 Task: Add an event with the title Casual Webinar: Advanced Google AdWords Campaign Optimization, date '2024/05/05', time 8:00 AM to 10:00 AM, logged in from the account softage.3@softage.netand send the event invitation to softage.9@softage.net and softage.10@softage.net. Set a reminder for the event 5 minutes before
Action: Mouse moved to (103, 98)
Screenshot: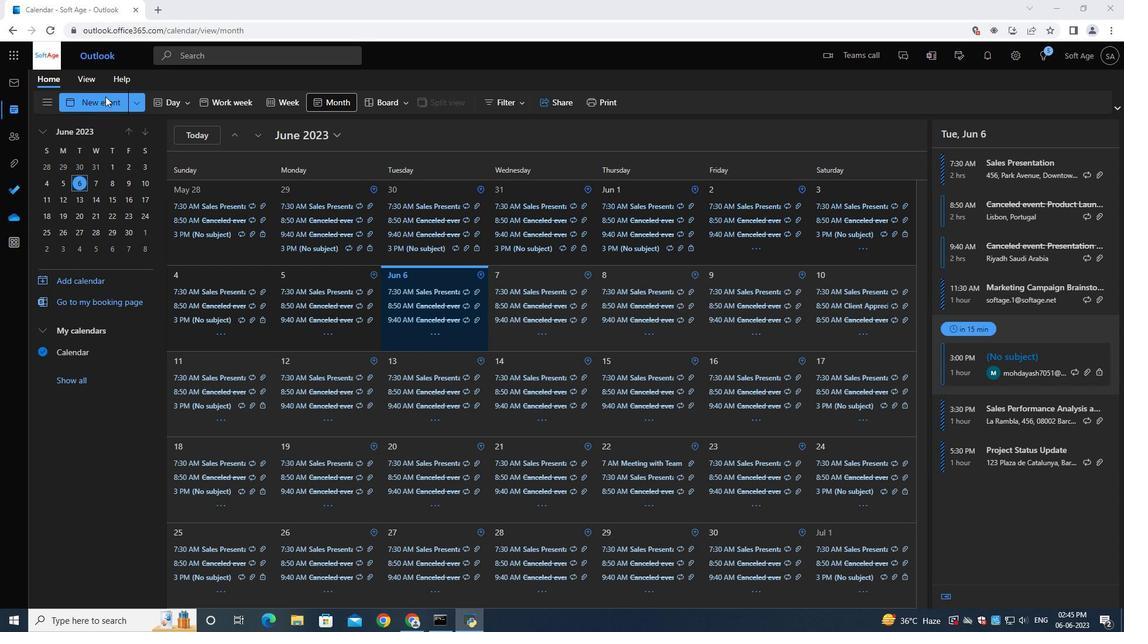 
Action: Mouse pressed left at (103, 98)
Screenshot: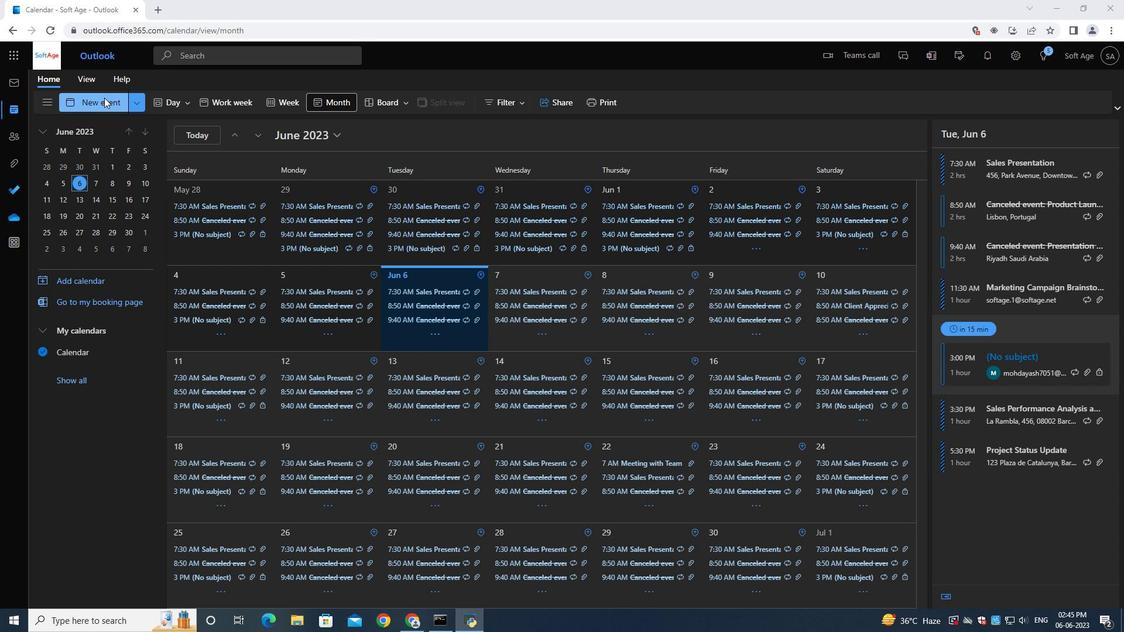 
Action: Mouse moved to (318, 186)
Screenshot: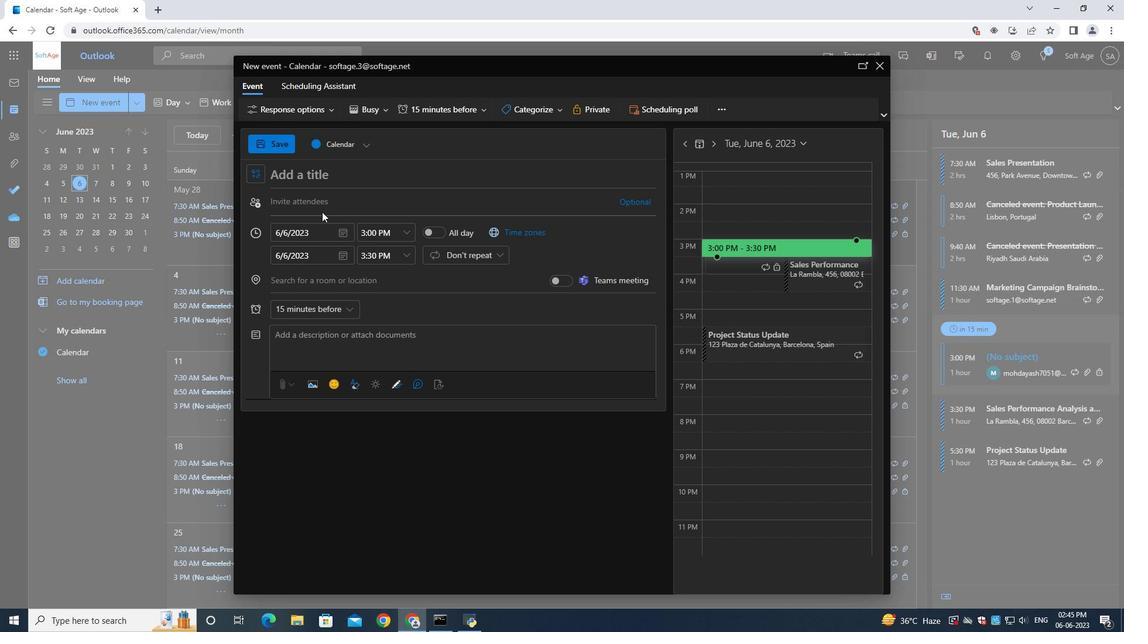 
Action: Key pressed <Key.shift>Casual<Key.space><Key.shift>Webinar<Key.shift_r>:<Key.space><Key.shift>Advanced<Key.space><Key.shift><Key.shift><Key.shift><Key.shift><Key.shift><Key.shift><Key.shift><Key.shift><Key.shift><Key.shift>Google<Key.space><Key.shift><Key.shift><Key.shift><Key.shift><Key.shift><Key.shift><Key.shift><Key.shift><Key.shift><Key.shift><Key.shift>Ad<Key.shift>Words<Key.space><Key.shift><Key.shift><Key.shift>Campaign<Key.space><Key.shift><Key.shift><Key.shift><Key.shift><Key.shift><Key.shift><Key.shift><Key.shift><Key.shift><Key.shift><Key.shift><Key.shift><Key.shift><Key.shift><Key.shift><Key.shift><Key.shift><Key.shift><Key.shift>Optimization
Screenshot: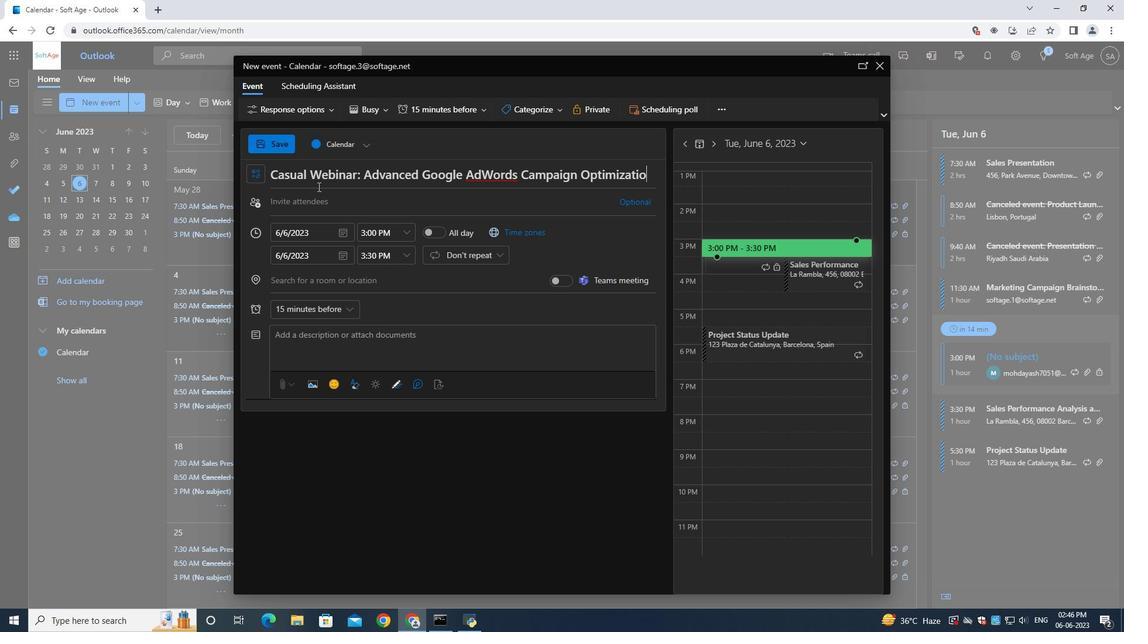 
Action: Mouse moved to (343, 232)
Screenshot: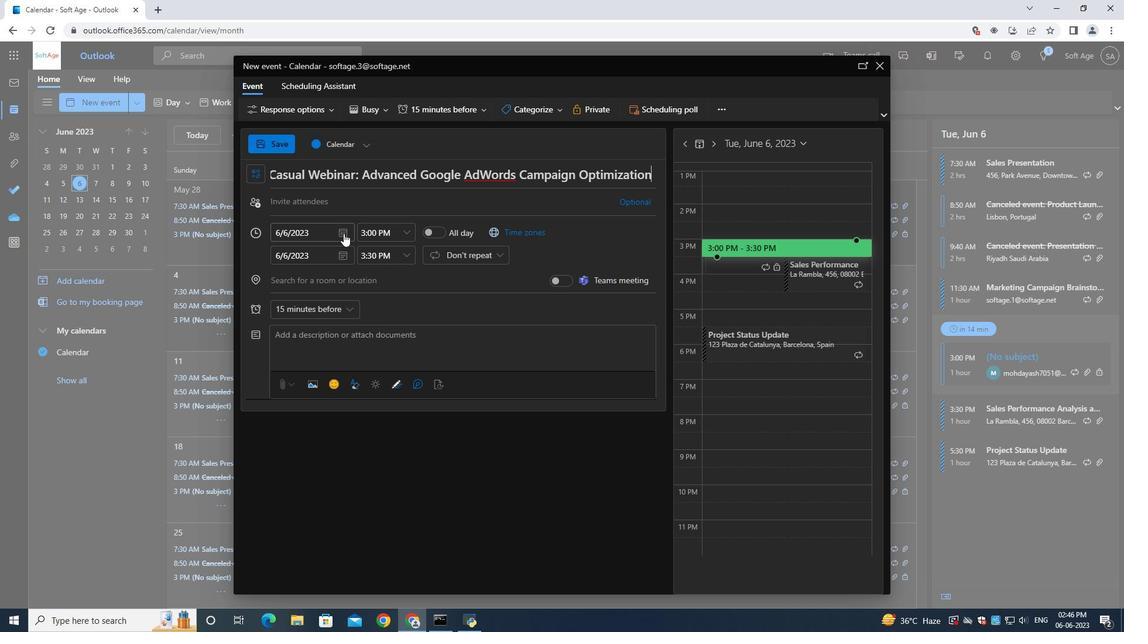 
Action: Mouse pressed left at (343, 232)
Screenshot: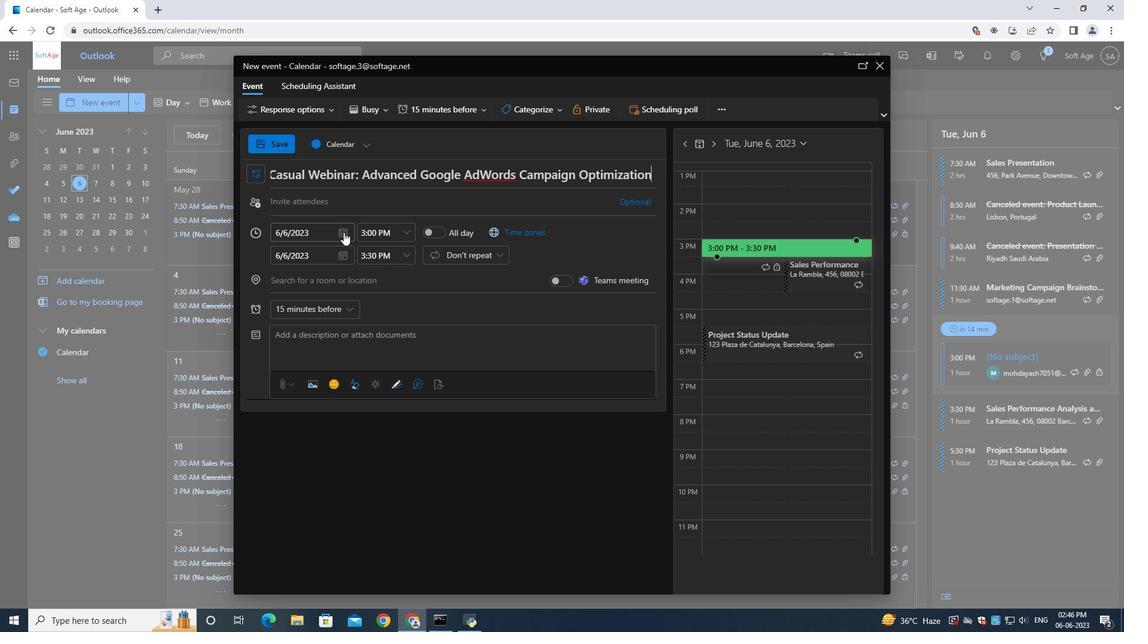 
Action: Mouse moved to (377, 254)
Screenshot: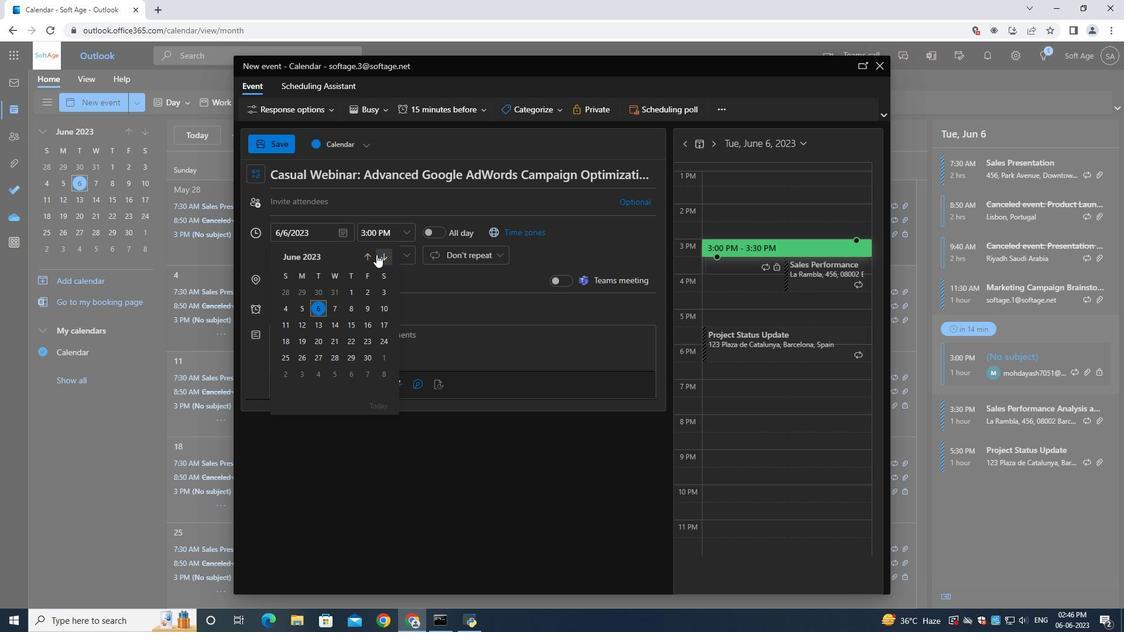 
Action: Mouse pressed left at (377, 254)
Screenshot: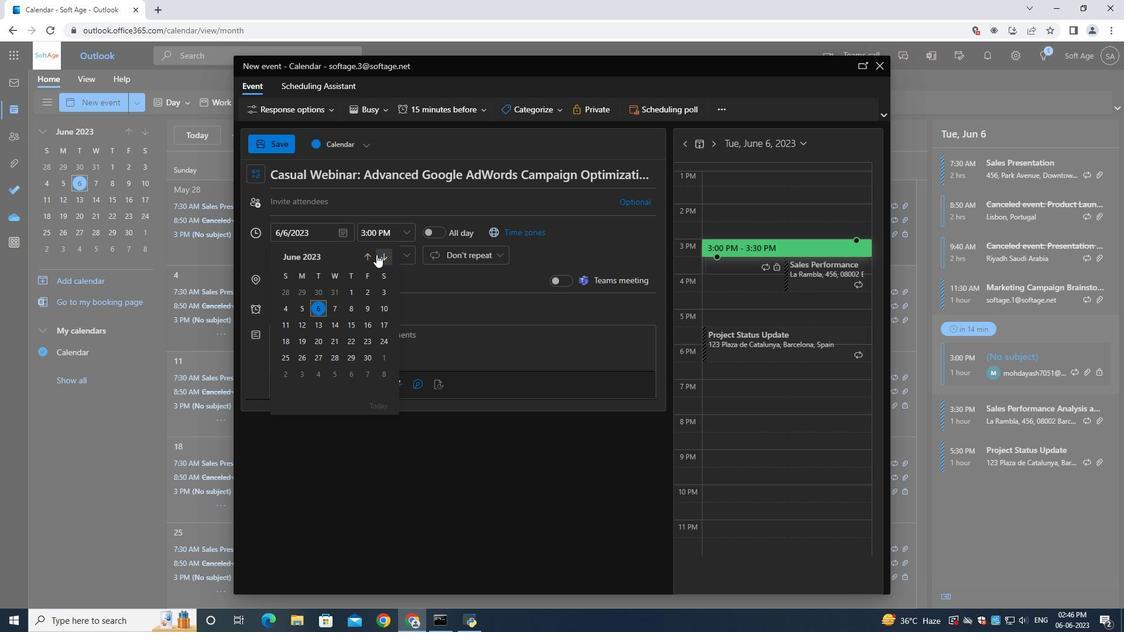 
Action: Mouse pressed left at (377, 254)
Screenshot: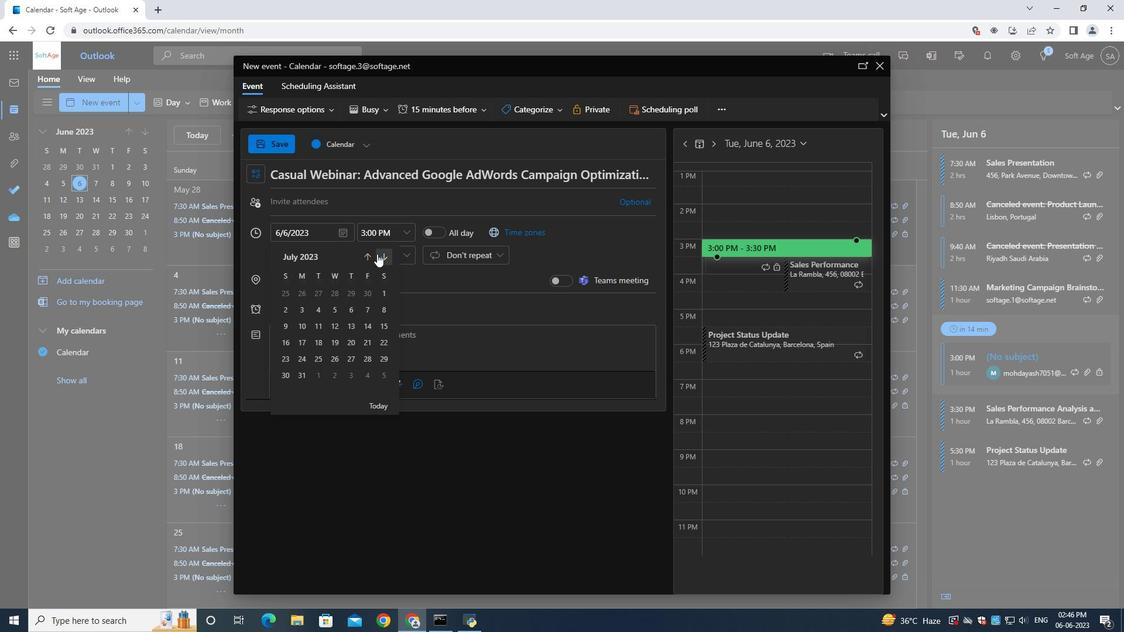 
Action: Mouse pressed left at (377, 254)
Screenshot: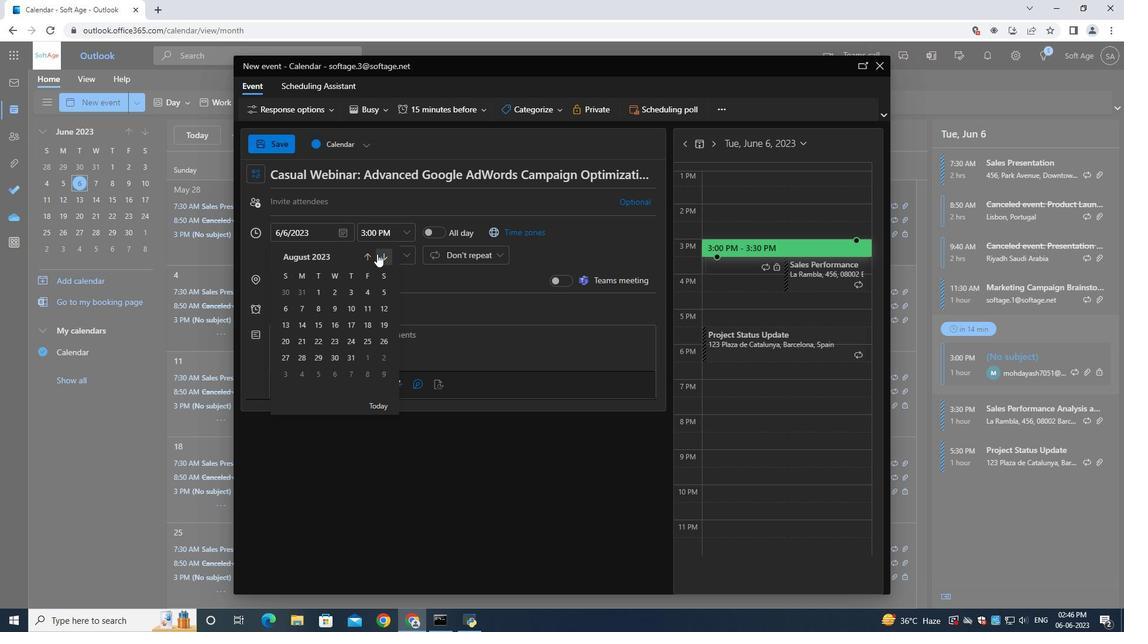 
Action: Mouse pressed left at (377, 254)
Screenshot: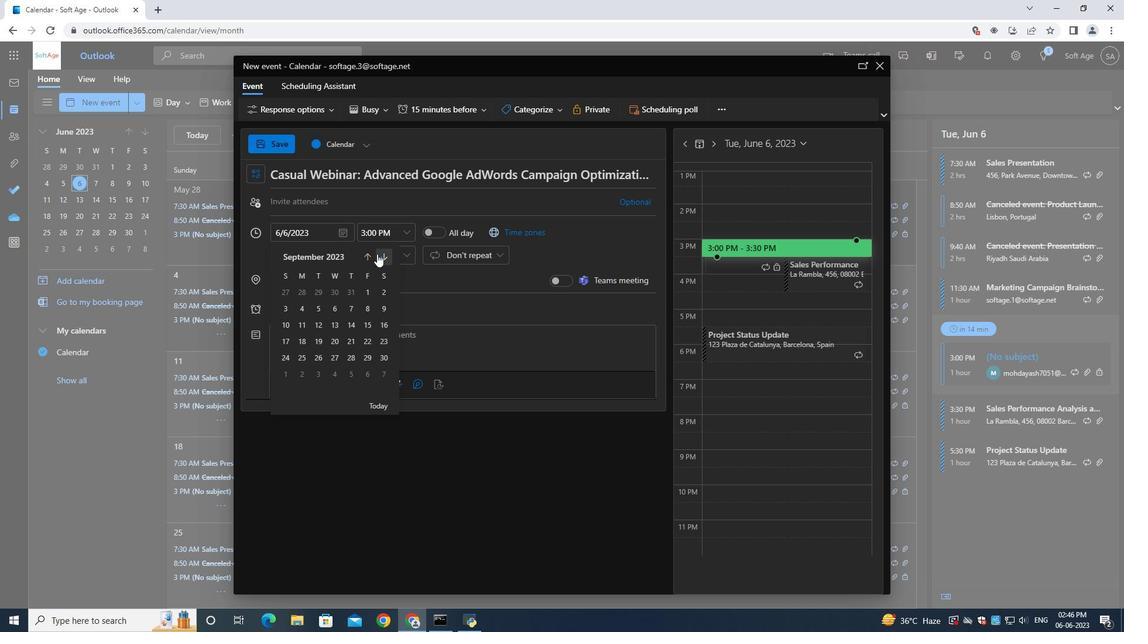 
Action: Mouse pressed left at (377, 254)
Screenshot: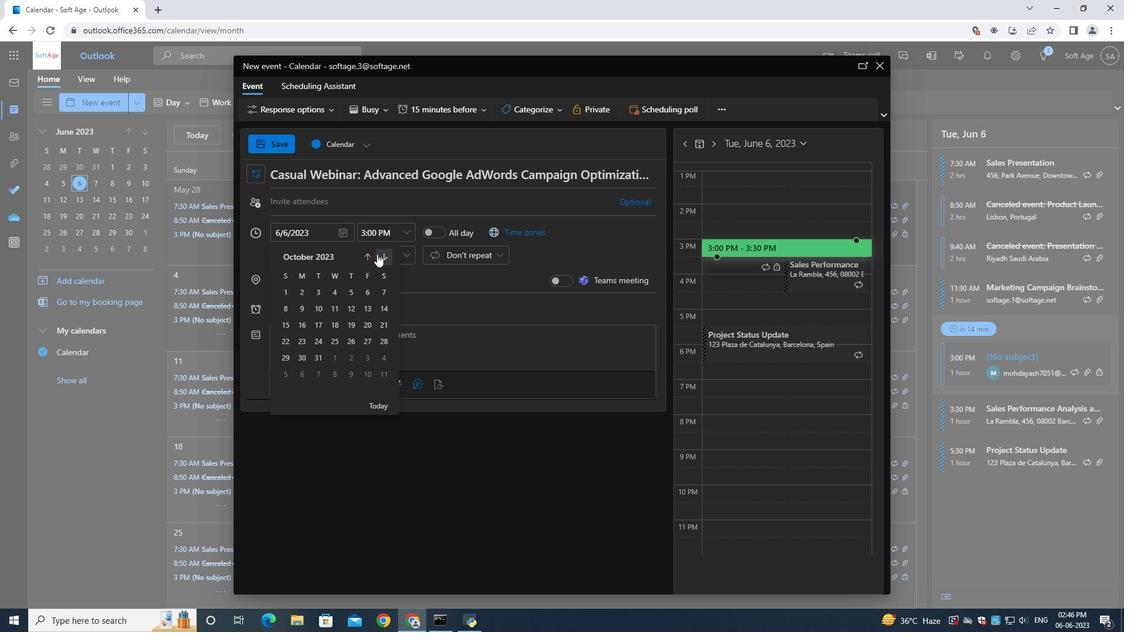 
Action: Mouse pressed left at (377, 254)
Screenshot: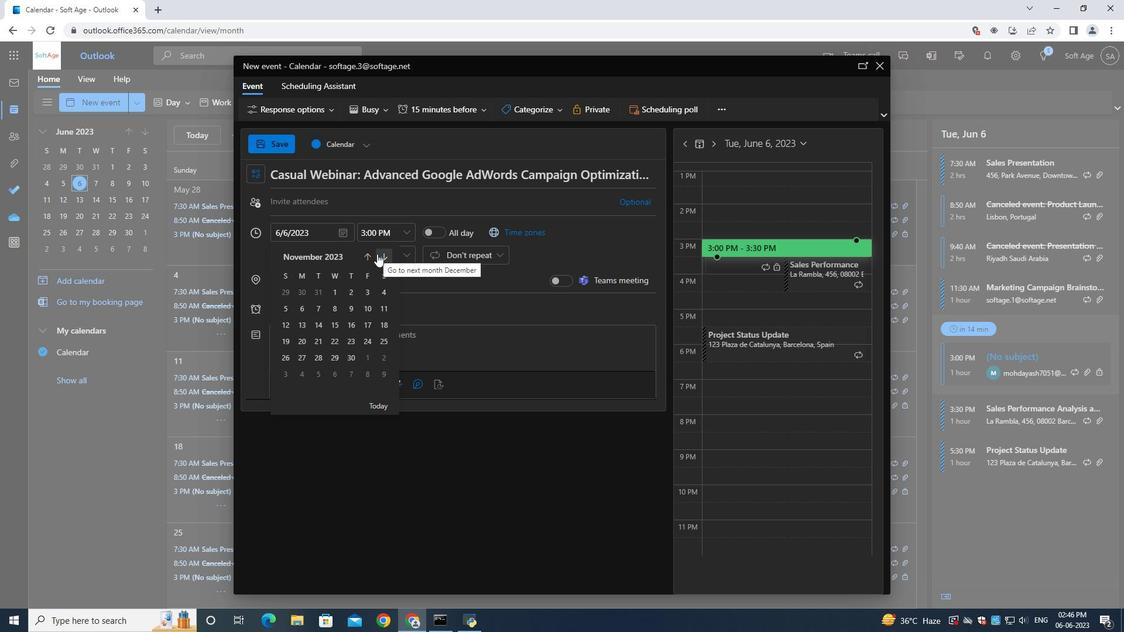 
Action: Mouse pressed left at (377, 254)
Screenshot: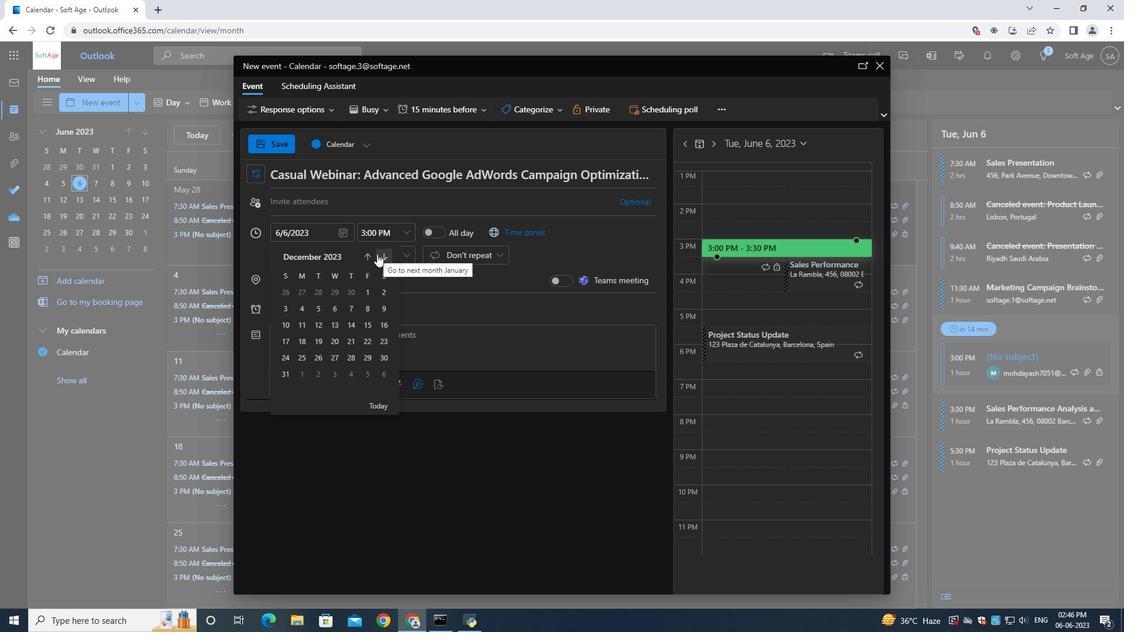 
Action: Mouse pressed left at (377, 254)
Screenshot: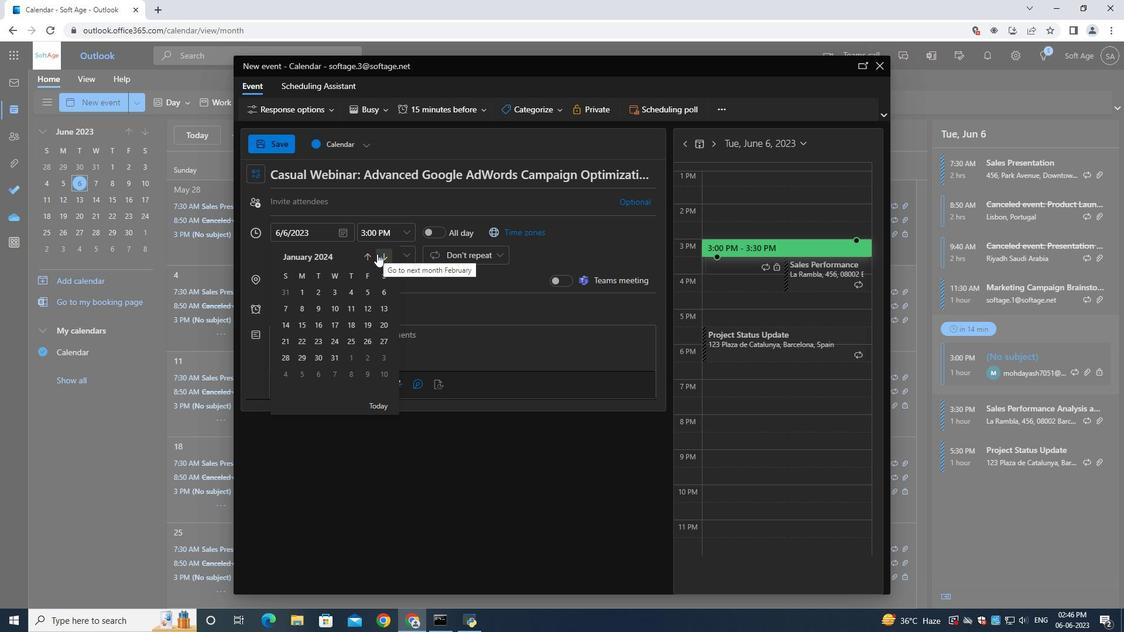 
Action: Mouse pressed left at (377, 254)
Screenshot: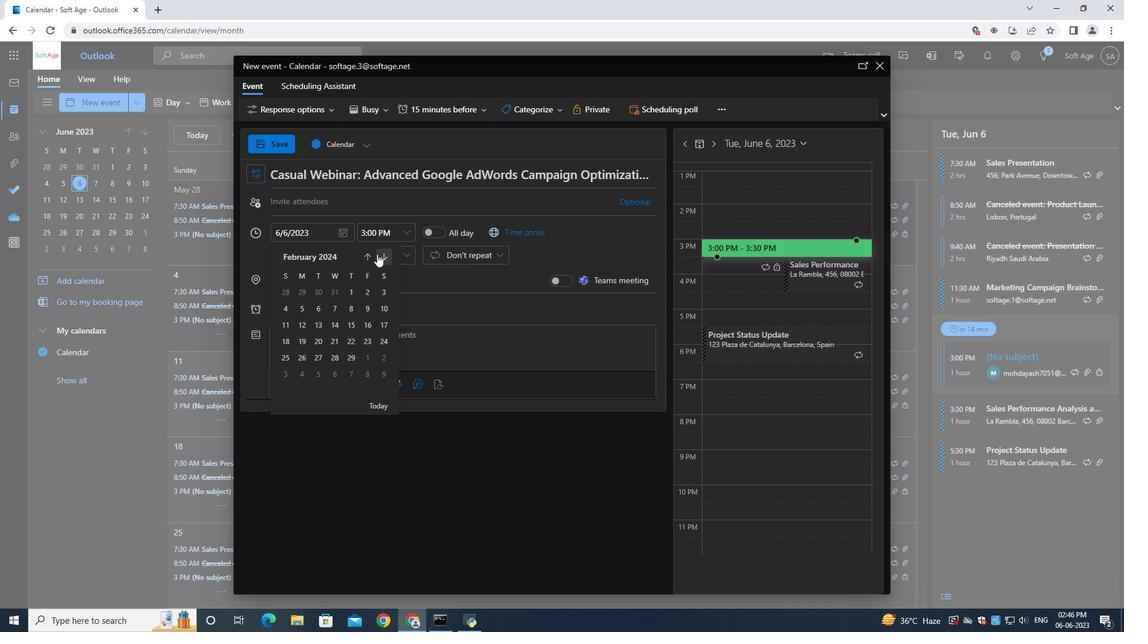 
Action: Mouse pressed left at (377, 254)
Screenshot: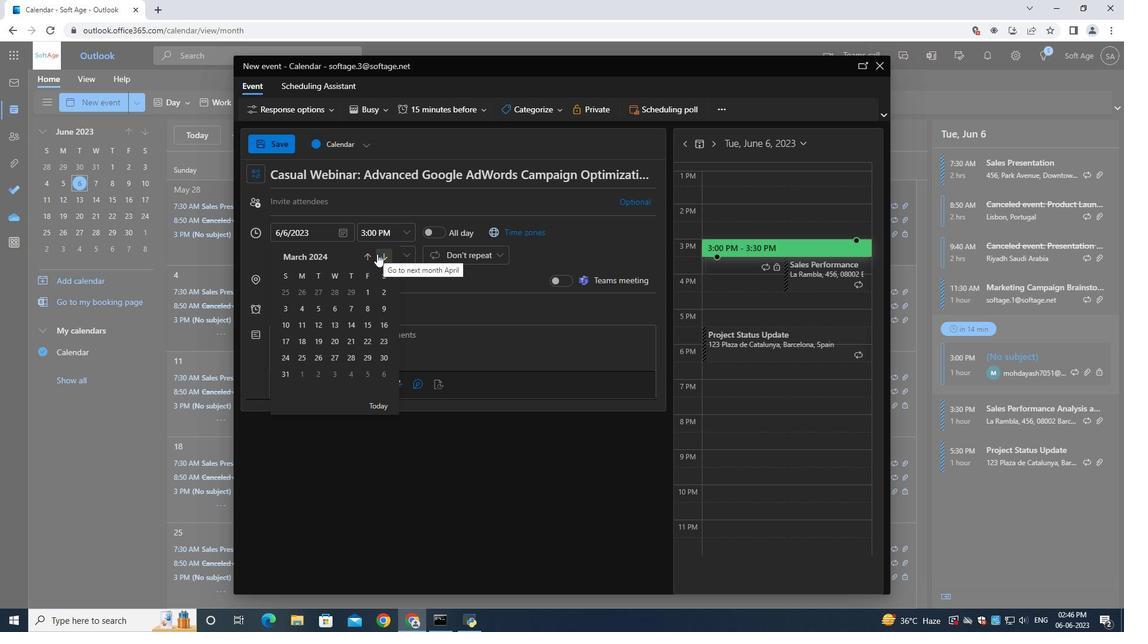 
Action: Mouse pressed left at (377, 254)
Screenshot: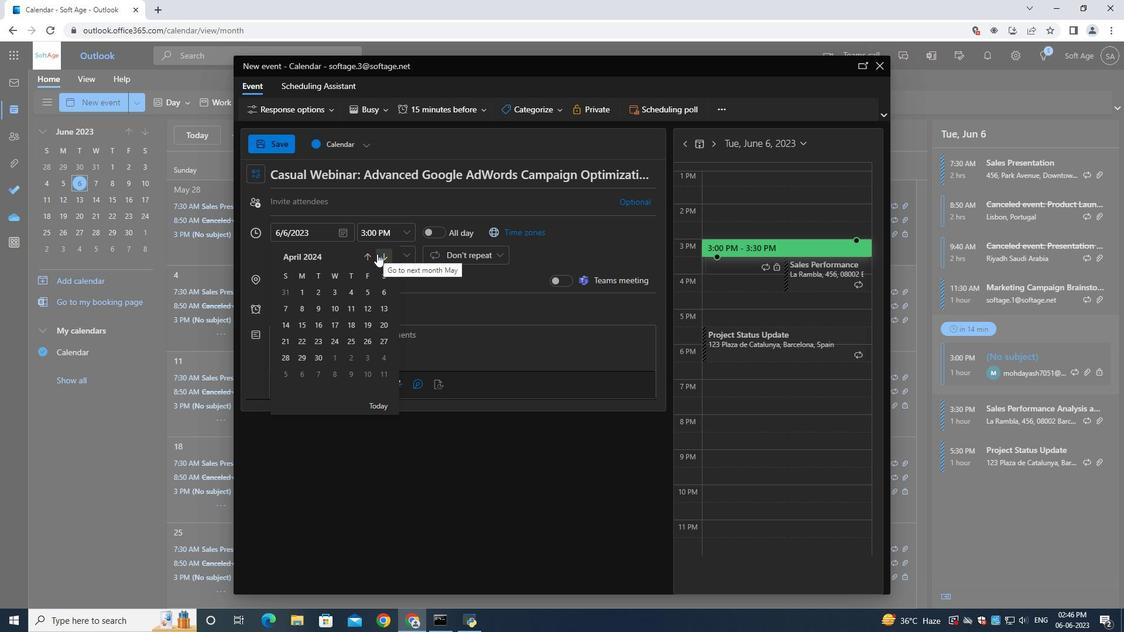 
Action: Mouse moved to (291, 312)
Screenshot: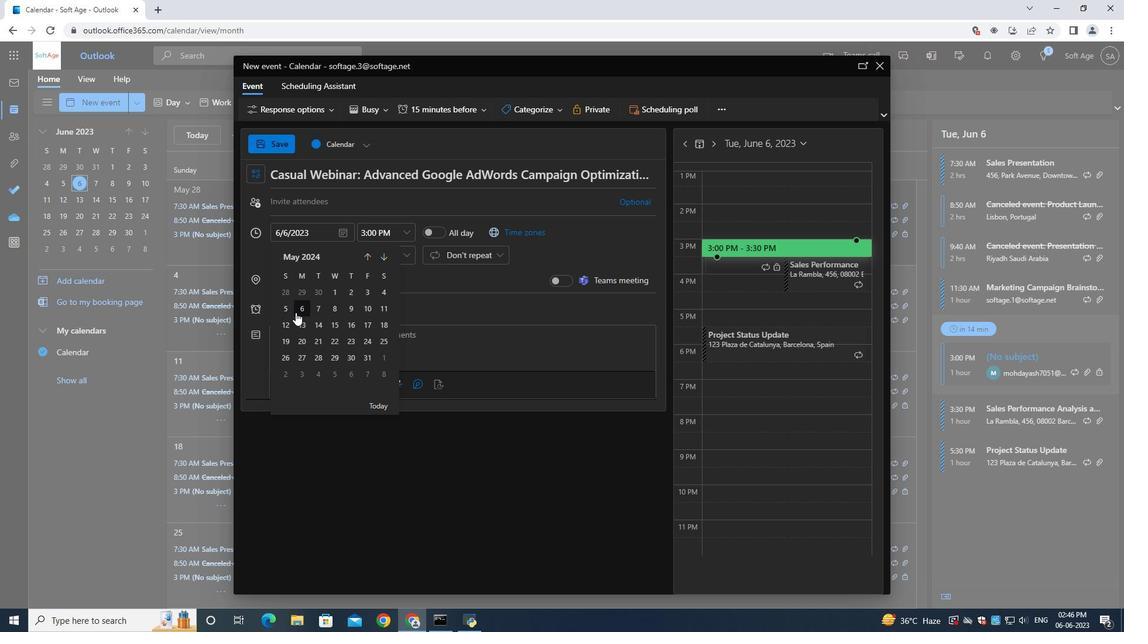 
Action: Mouse pressed left at (291, 312)
Screenshot: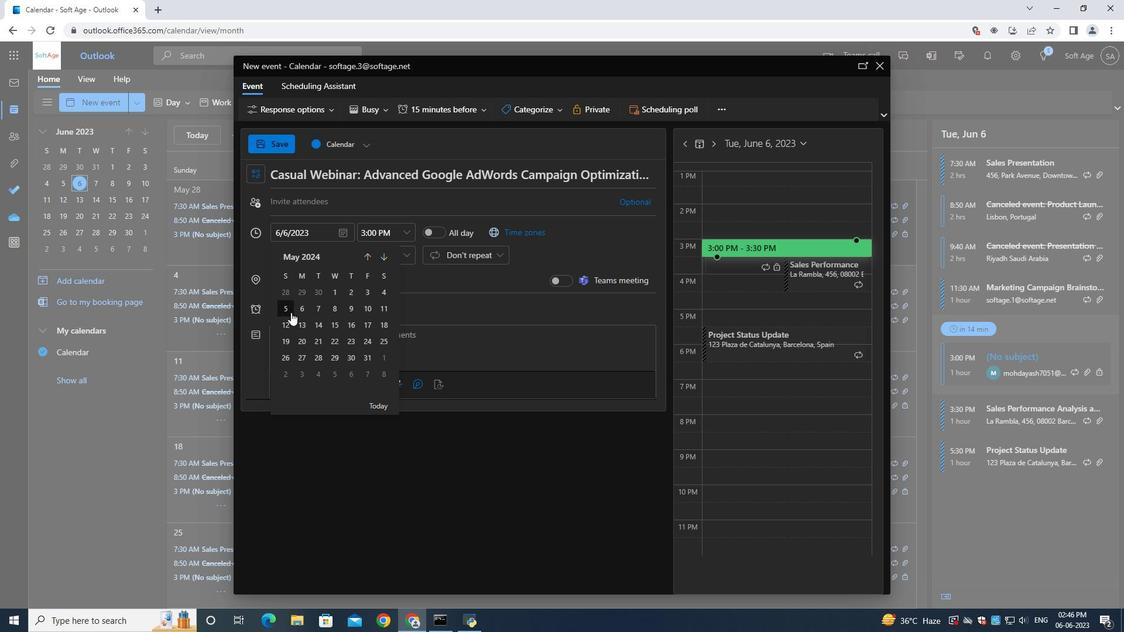 
Action: Mouse moved to (370, 233)
Screenshot: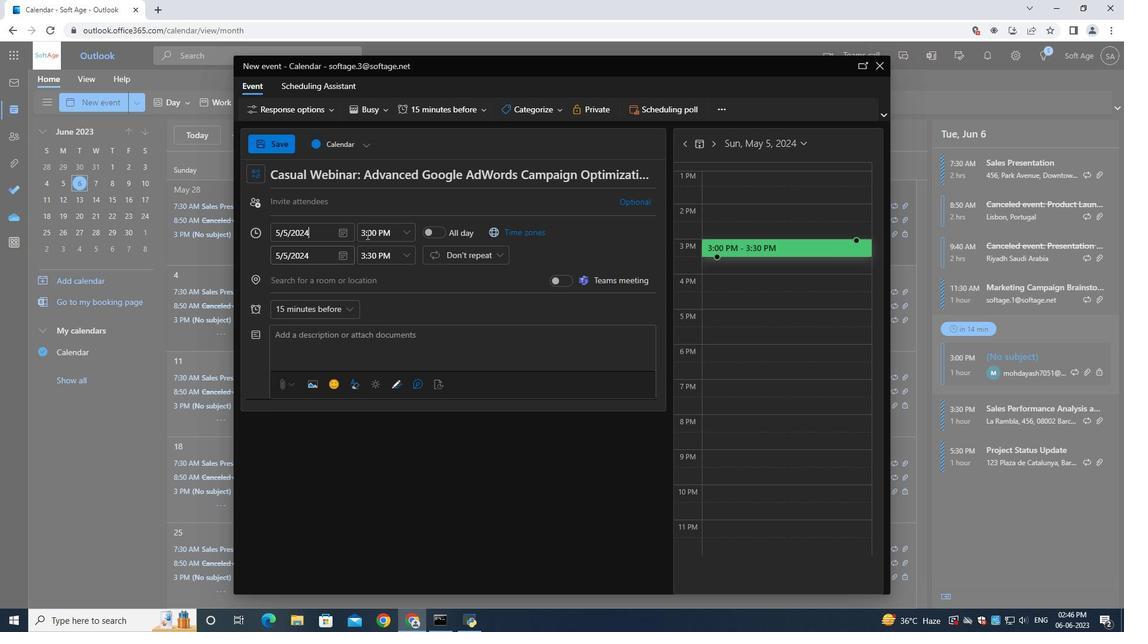 
Action: Mouse pressed left at (370, 233)
Screenshot: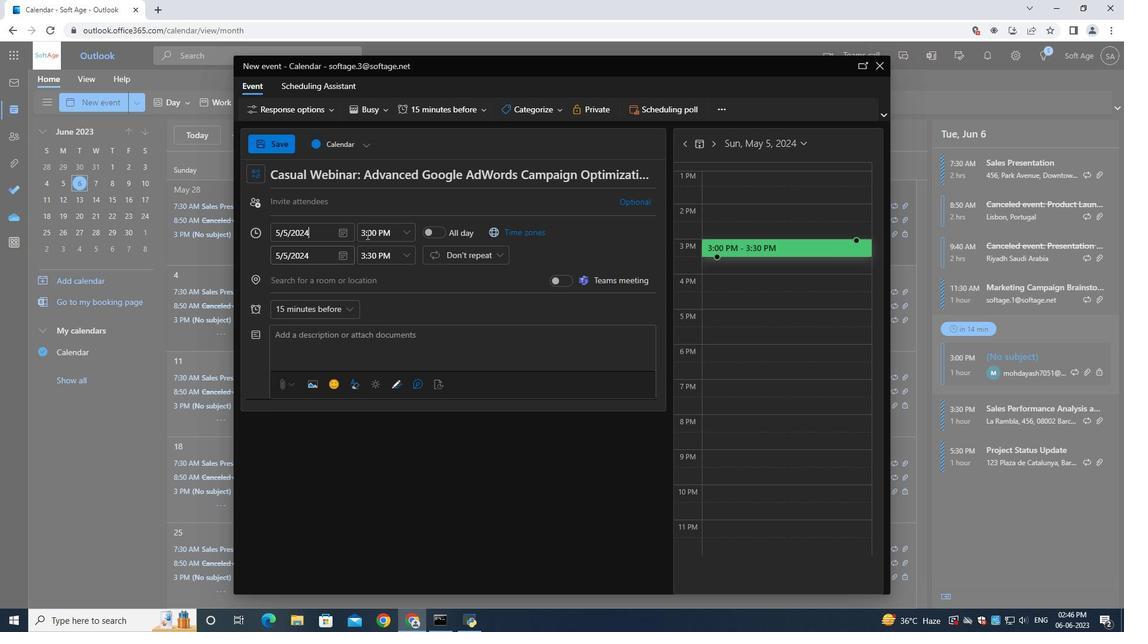 
Action: Key pressed 8<Key.shift_r>:00<Key.shift><Key.shift><Key.shift>AM
Screenshot: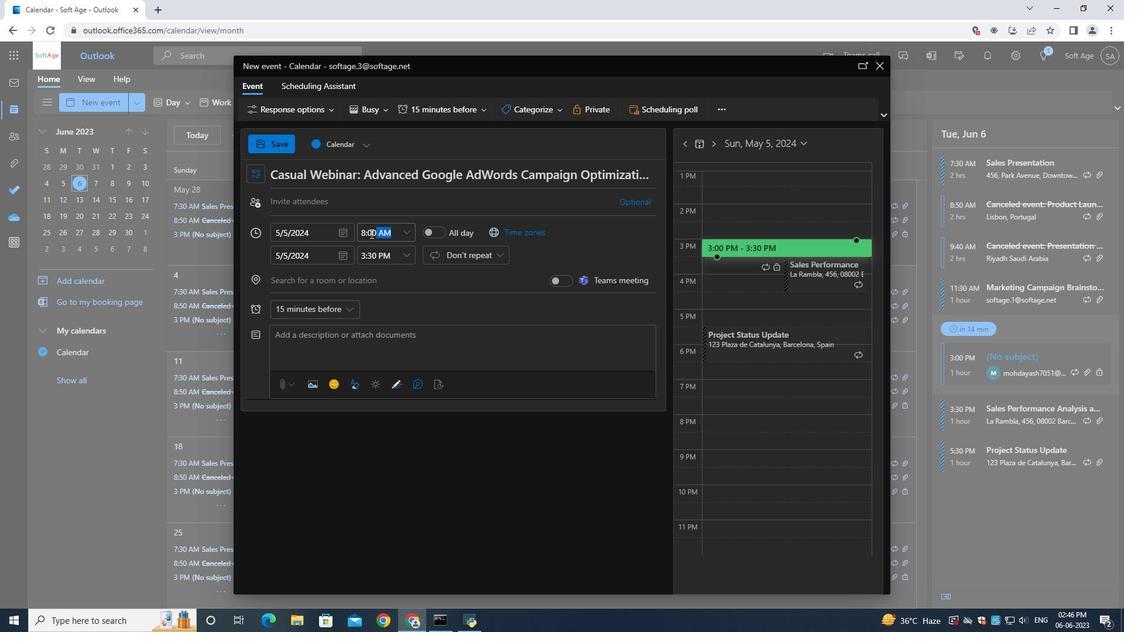 
Action: Mouse moved to (371, 250)
Screenshot: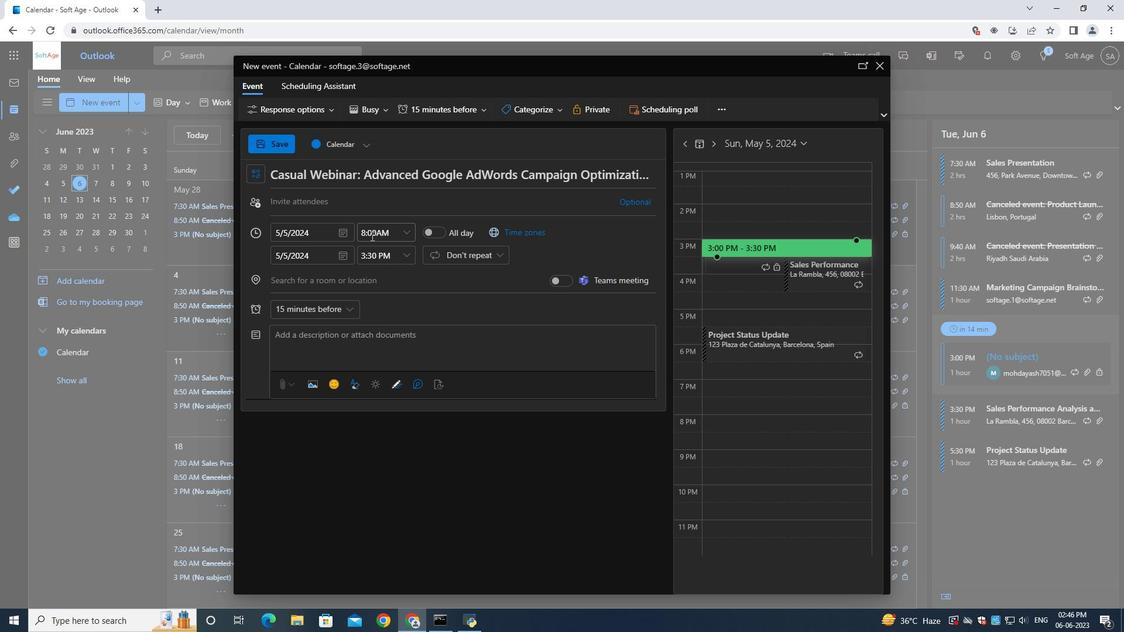 
Action: Mouse pressed left at (371, 250)
Screenshot: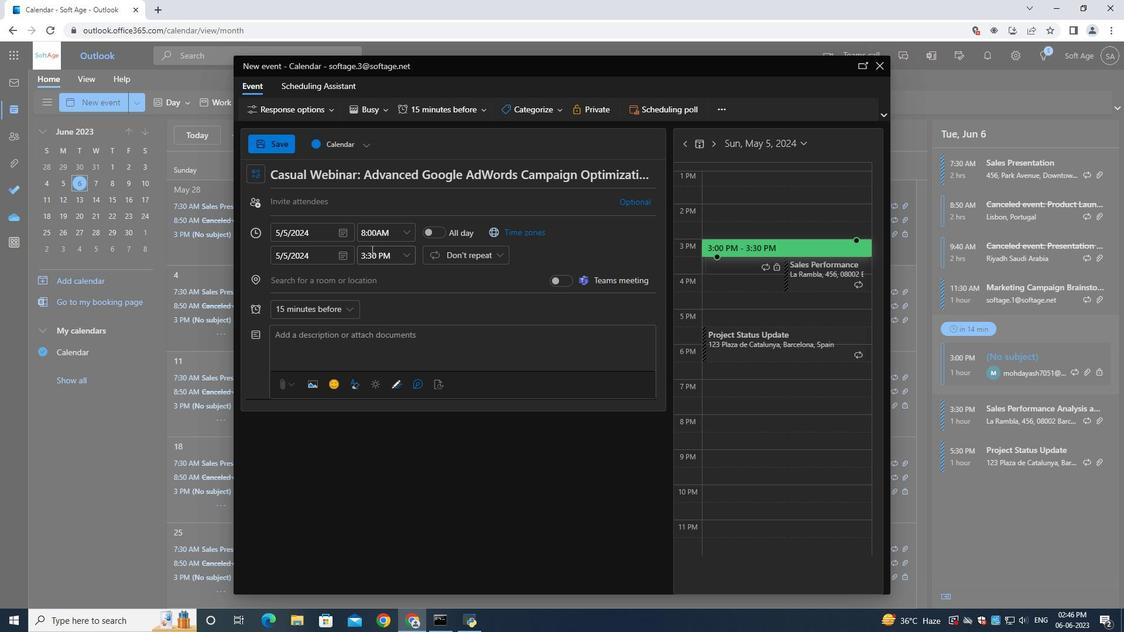
Action: Mouse moved to (370, 250)
Screenshot: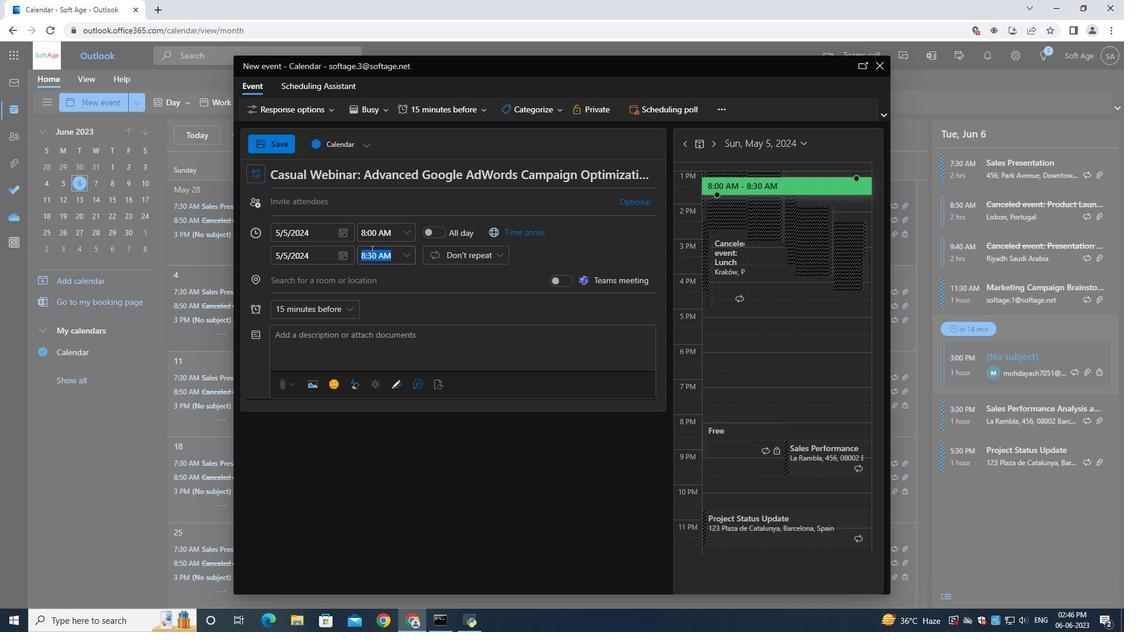 
Action: Key pressed 10<Key.shift_r>:00<Key.shift>AM
Screenshot: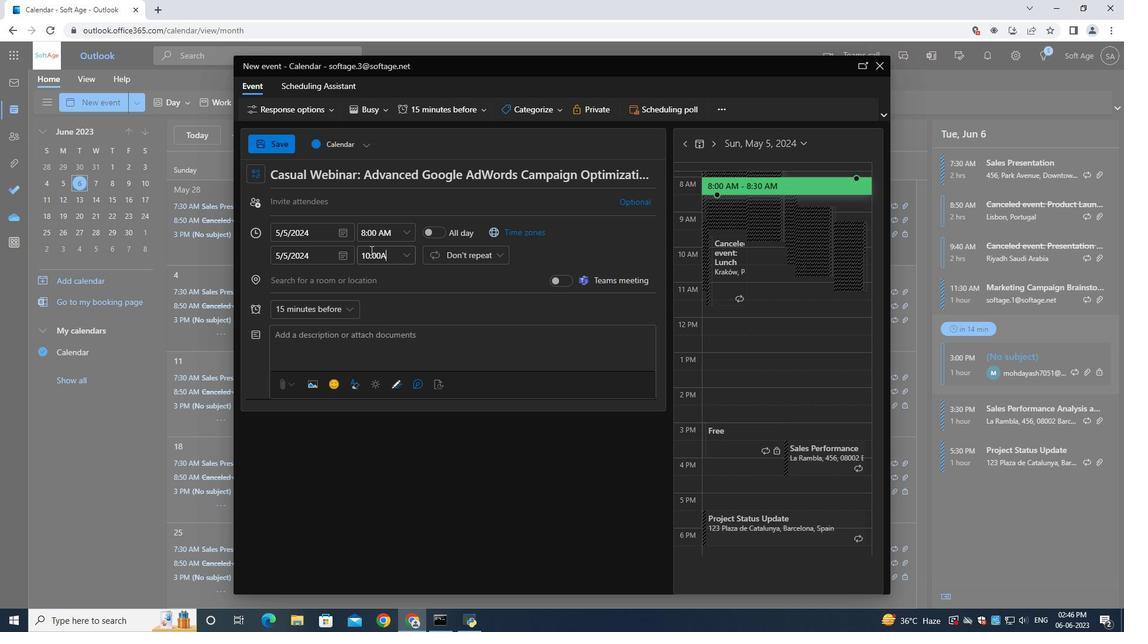 
Action: Mouse moved to (297, 205)
Screenshot: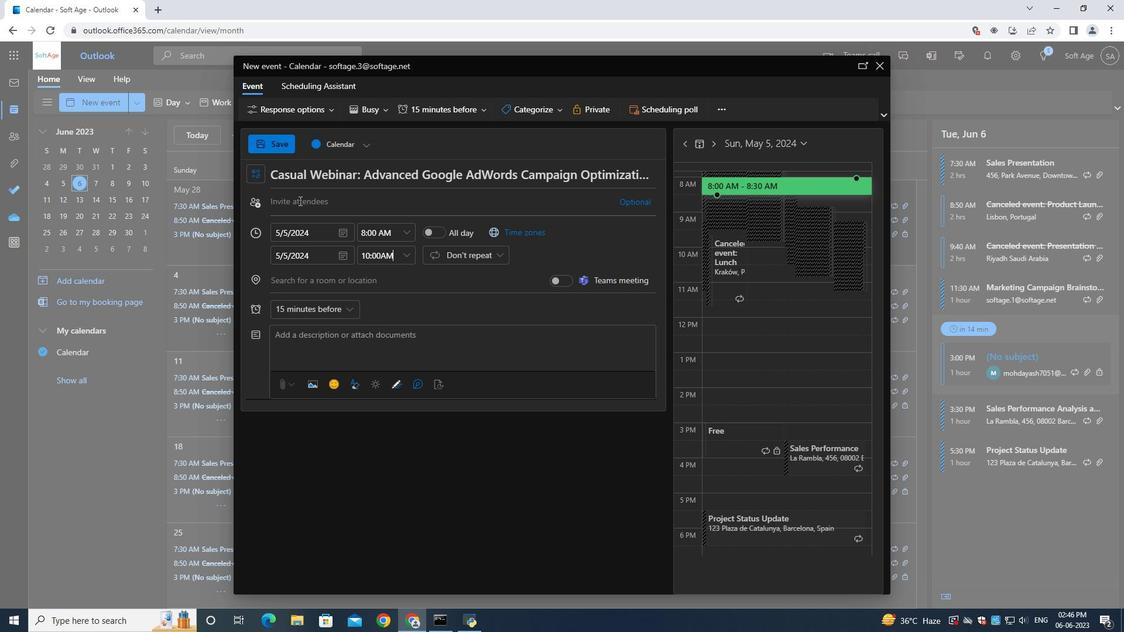 
Action: Mouse pressed left at (297, 205)
Screenshot: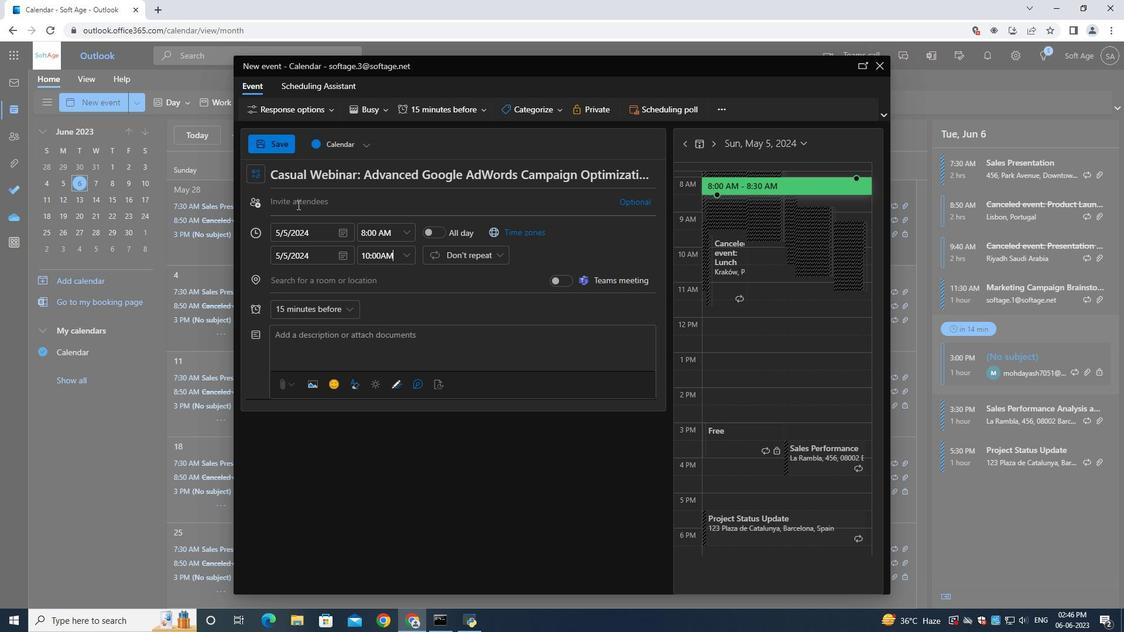 
Action: Mouse moved to (297, 205)
Screenshot: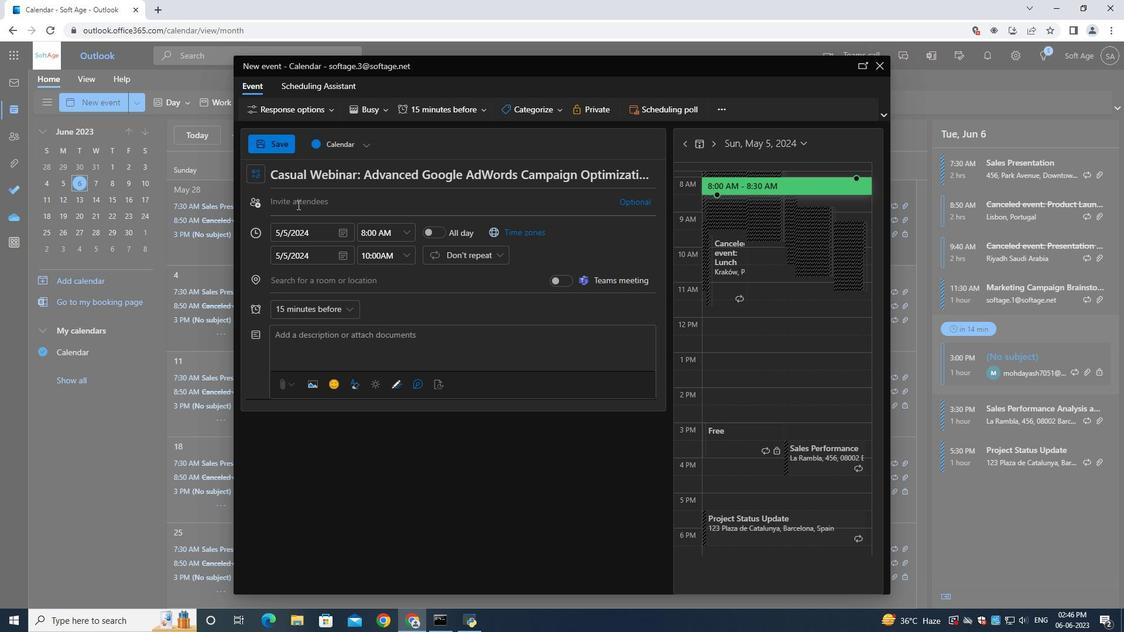
Action: Key pressed softage.10<Key.shift>@softage.net
Screenshot: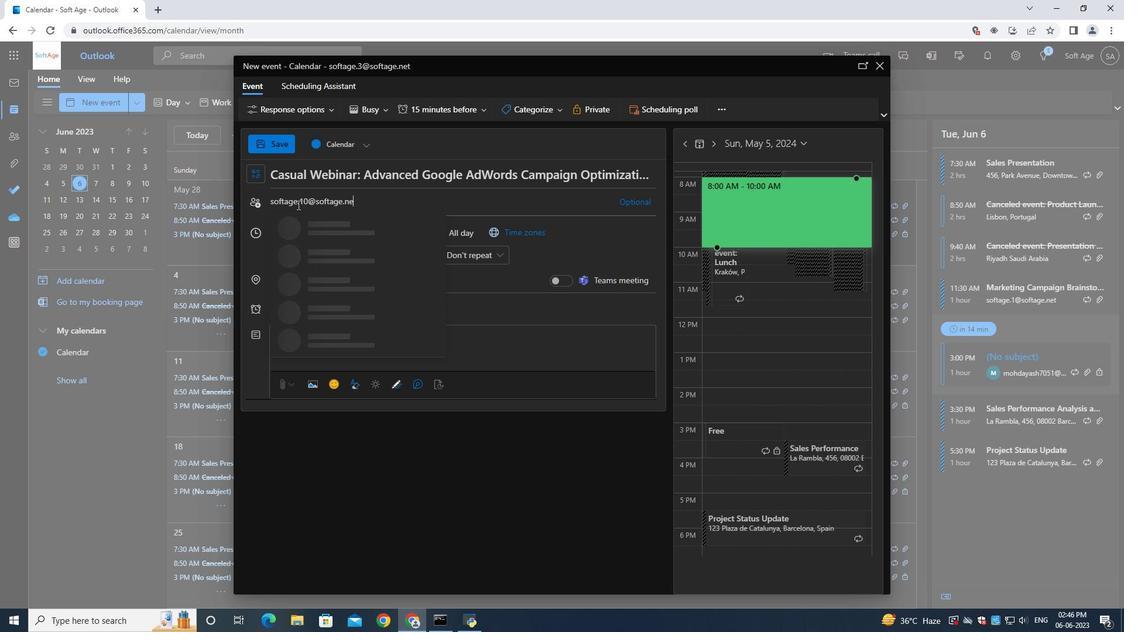 
Action: Mouse moved to (322, 226)
Screenshot: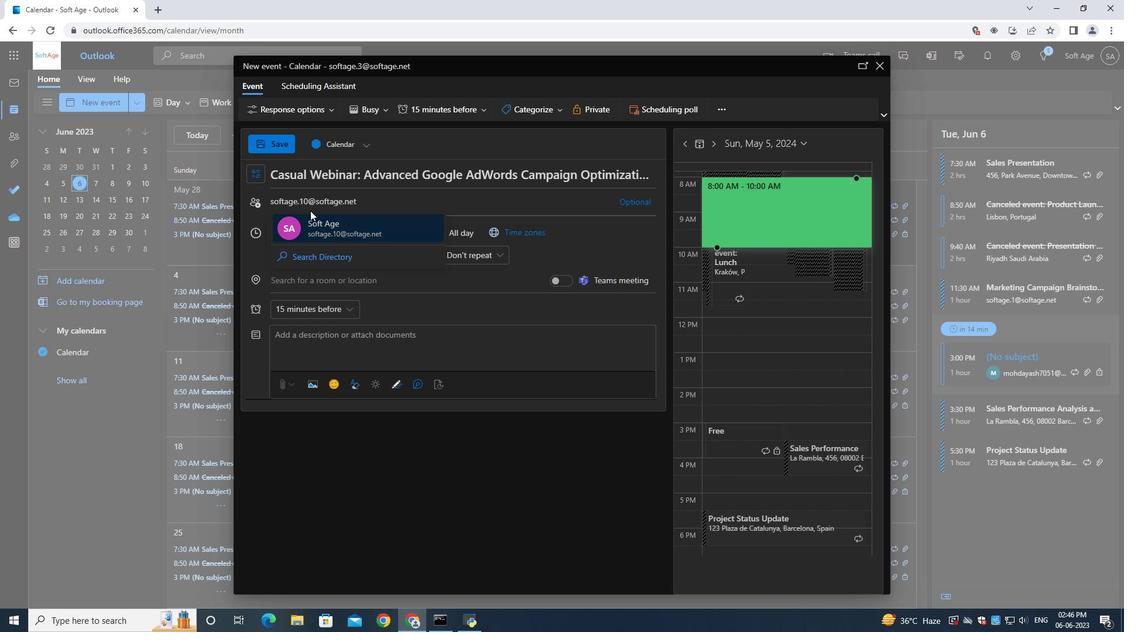 
Action: Mouse pressed left at (322, 226)
Screenshot: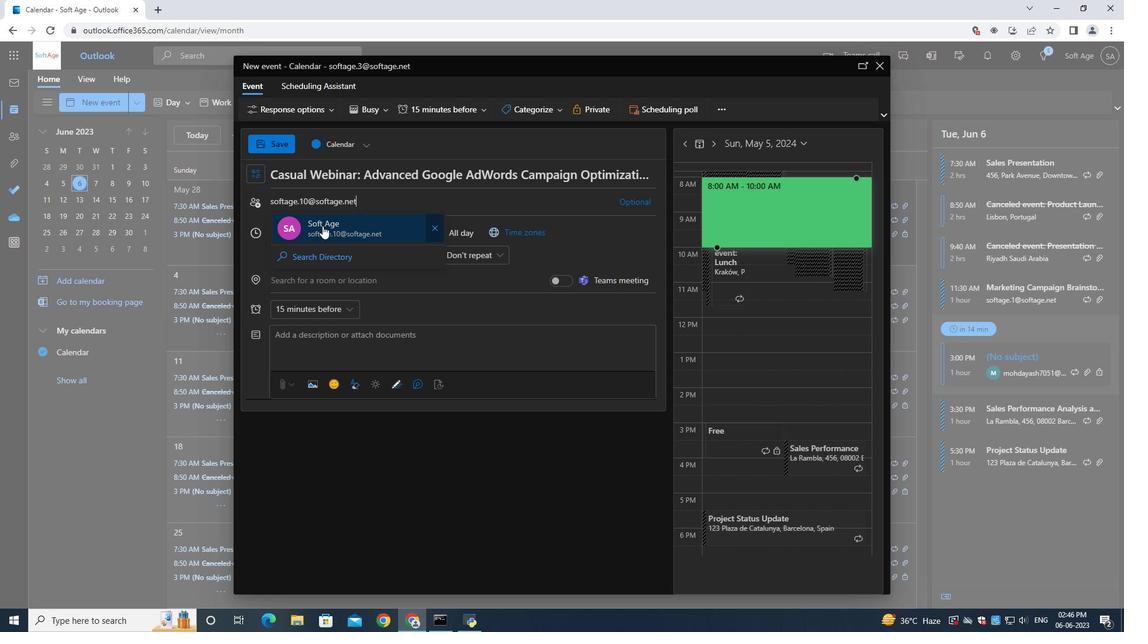 
Action: Key pressed softage.9<Key.shift>@softage.net
Screenshot: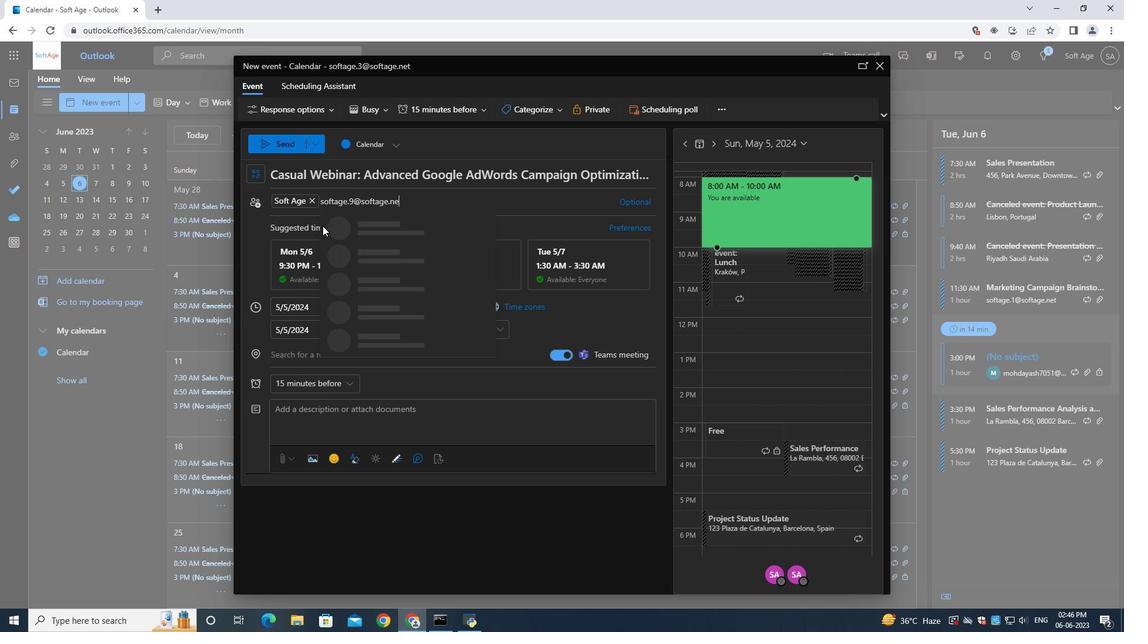 
Action: Mouse moved to (348, 229)
Screenshot: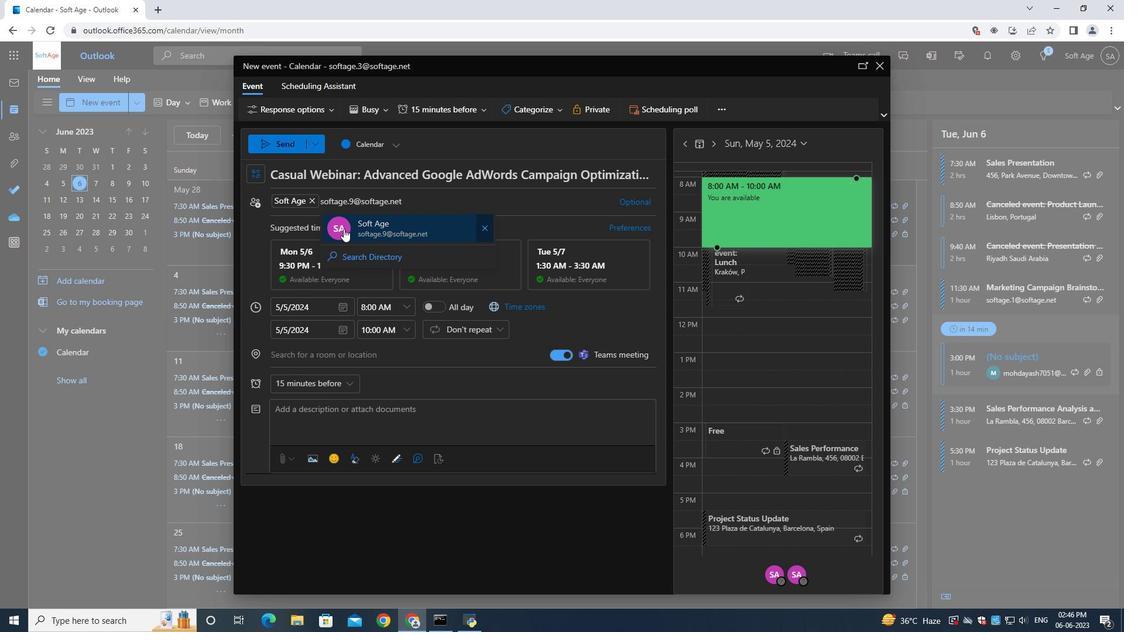 
Action: Mouse pressed left at (348, 229)
Screenshot: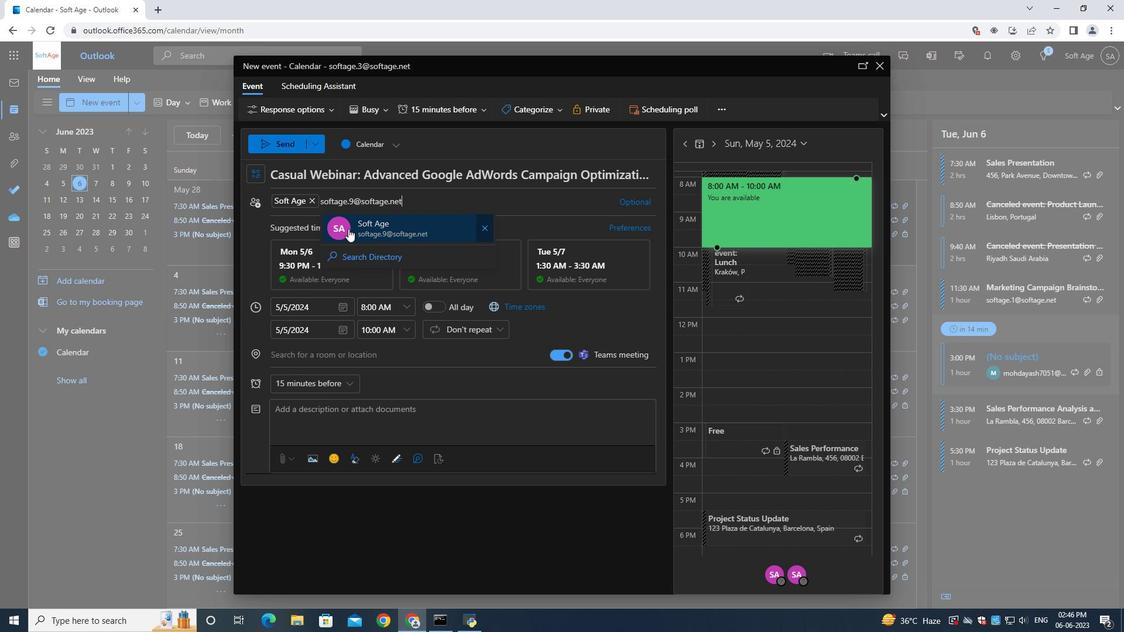 
Action: Mouse moved to (312, 380)
Screenshot: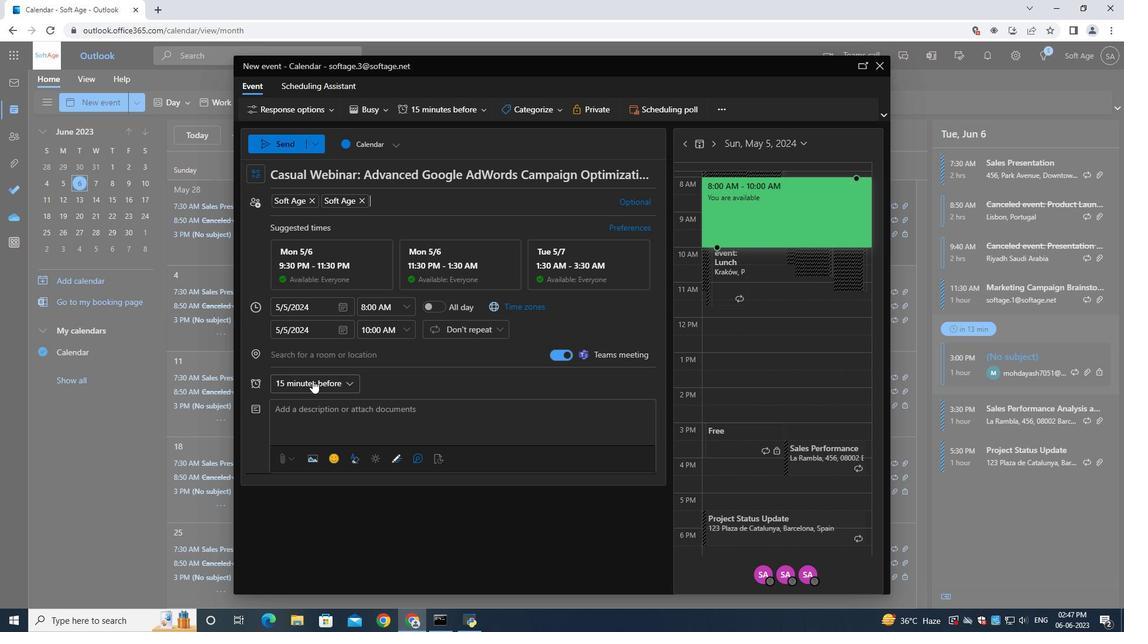 
Action: Mouse pressed left at (312, 380)
Screenshot: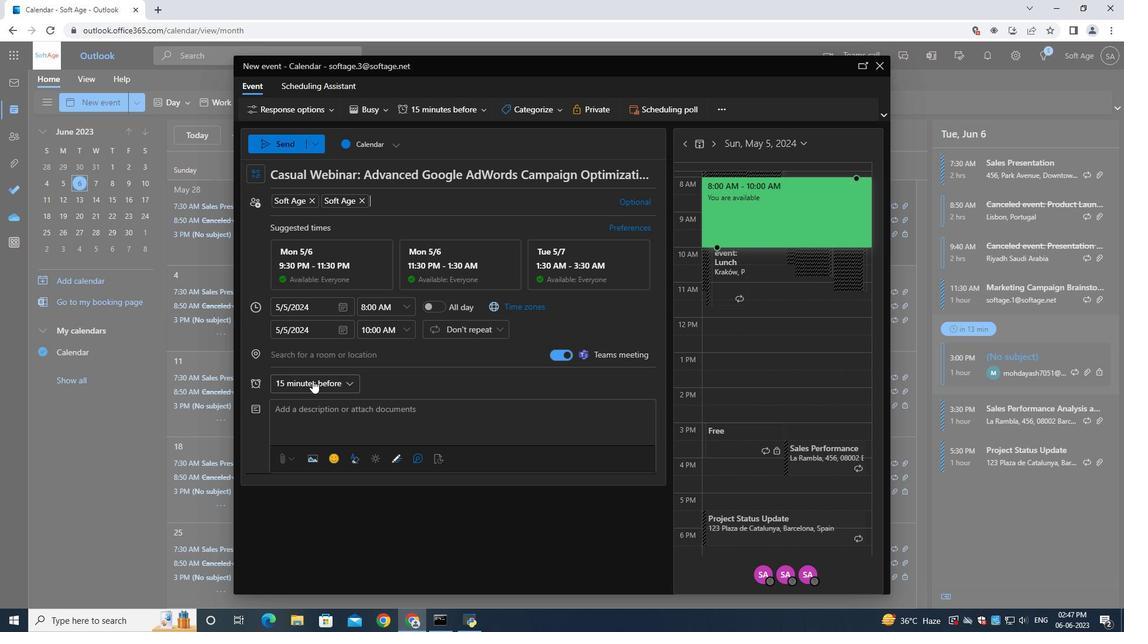 
Action: Mouse moved to (316, 203)
Screenshot: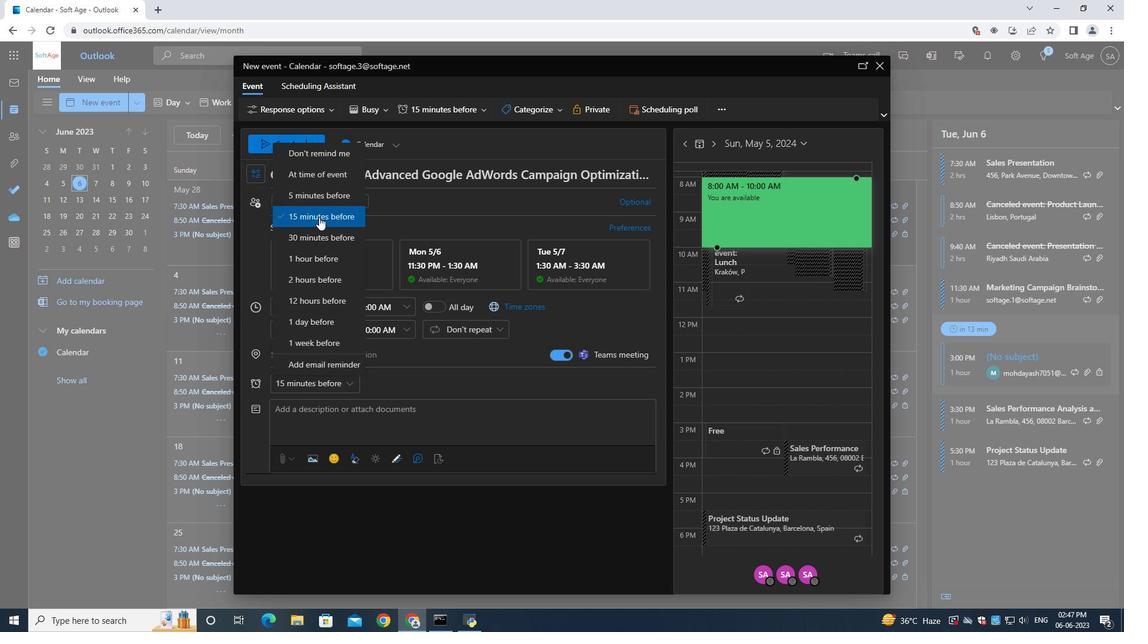 
Action: Mouse pressed left at (316, 203)
Screenshot: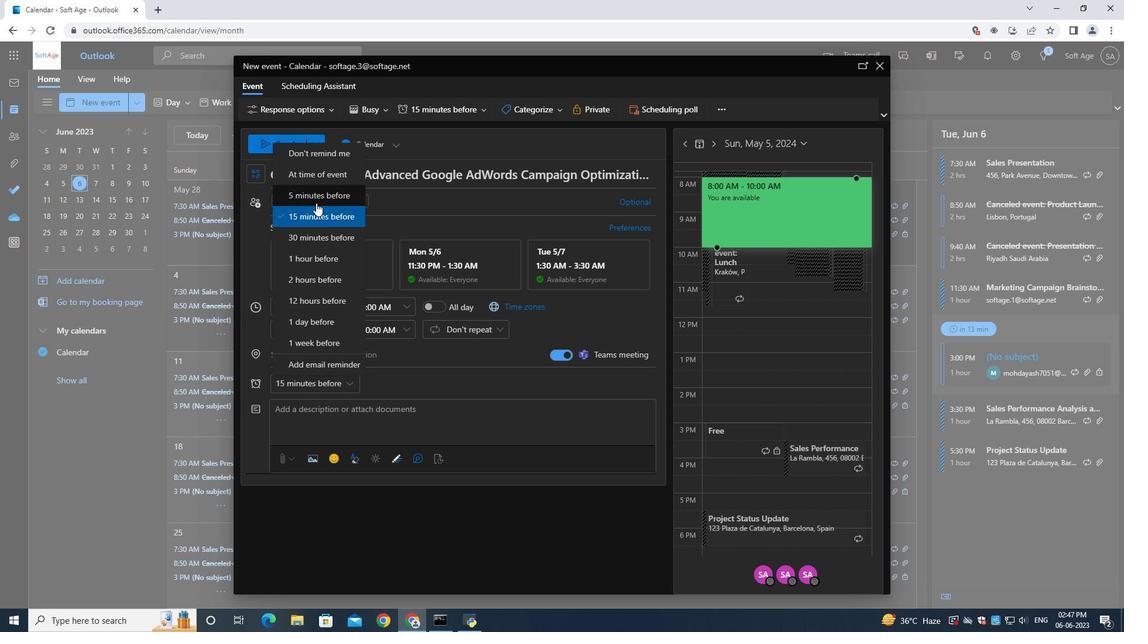 
Action: Mouse moved to (291, 145)
Screenshot: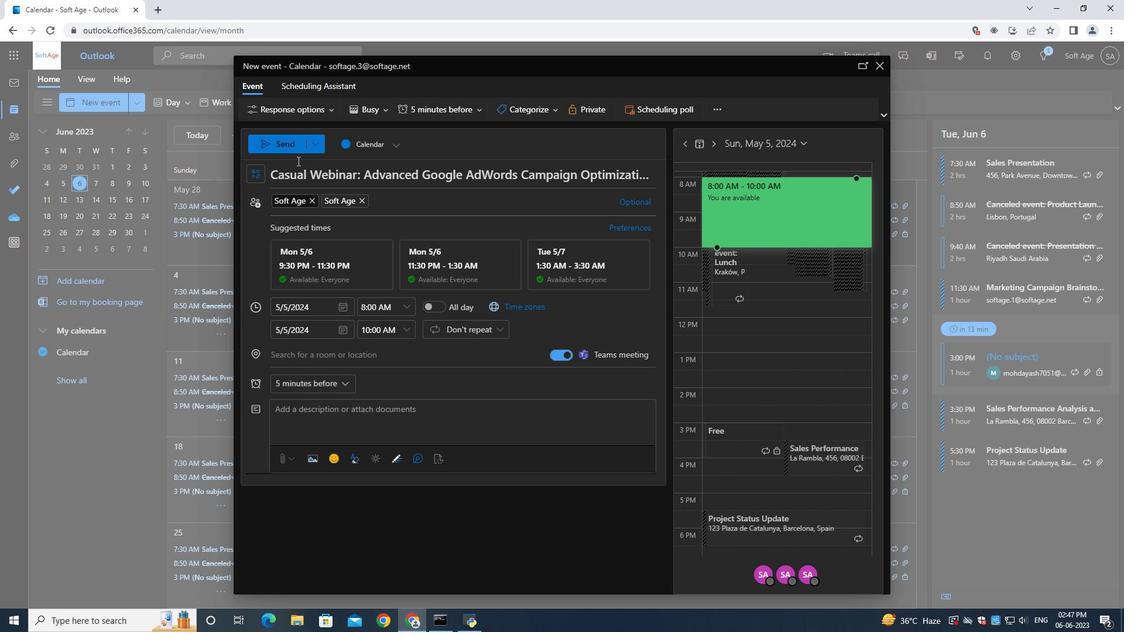 
Action: Mouse pressed left at (291, 145)
Screenshot: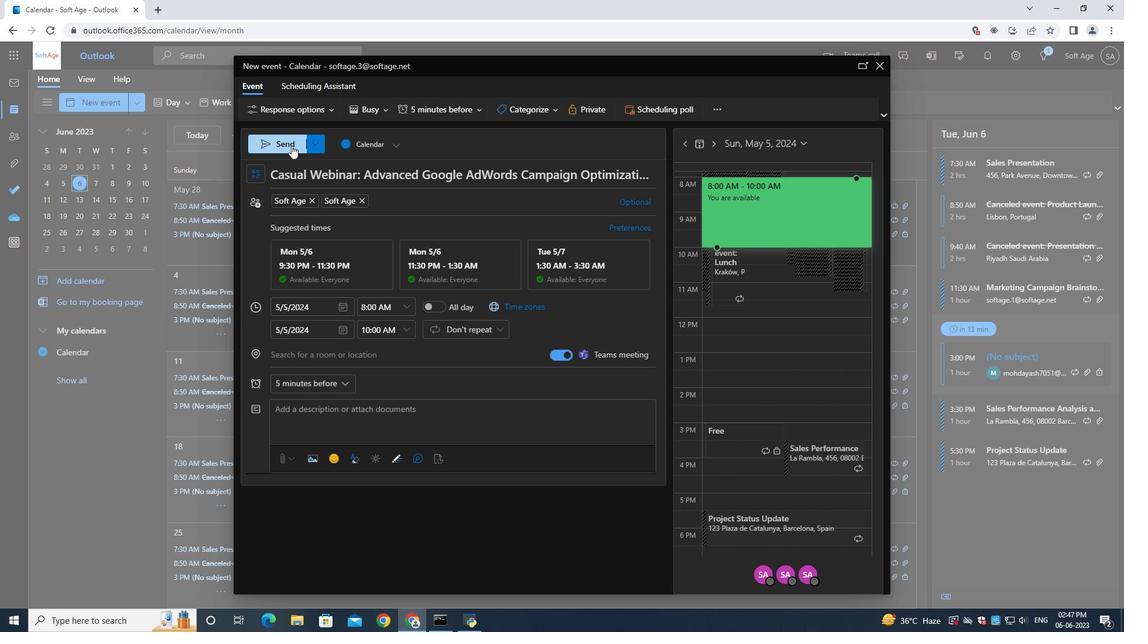 
